 Task: Create in the project AgileDrive in Backlog an issue 'Upgrade the search engine', assign it to team member softage.2@softage.net and change the status to IN PROGRESS. Create in the project AgileDrive in Backlog an issue 'Create a new online platform for online language courses with advanced speech recognition and interactive conversation features', assign it to team member softage.3@softage.net and change the status to IN PROGRESS
Action: Mouse moved to (185, 47)
Screenshot: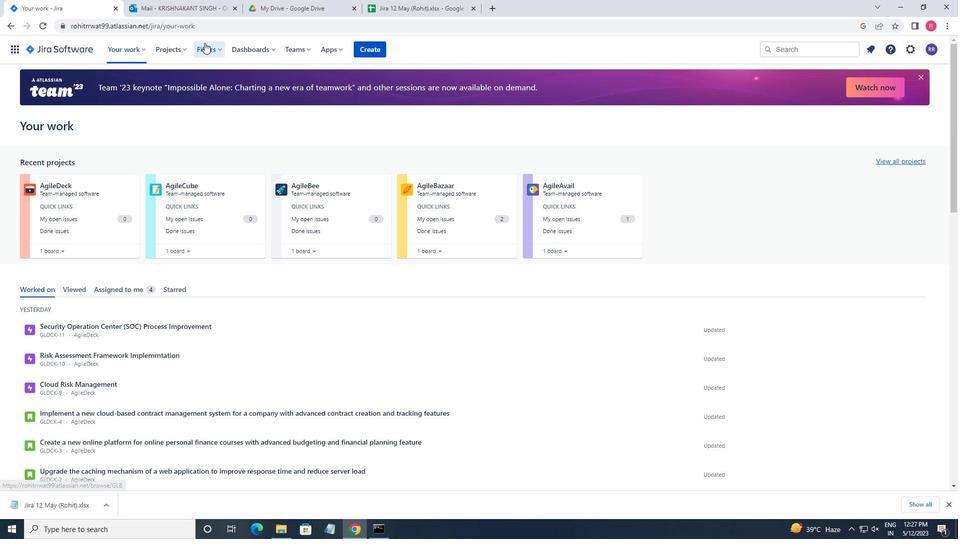 
Action: Mouse pressed left at (185, 47)
Screenshot: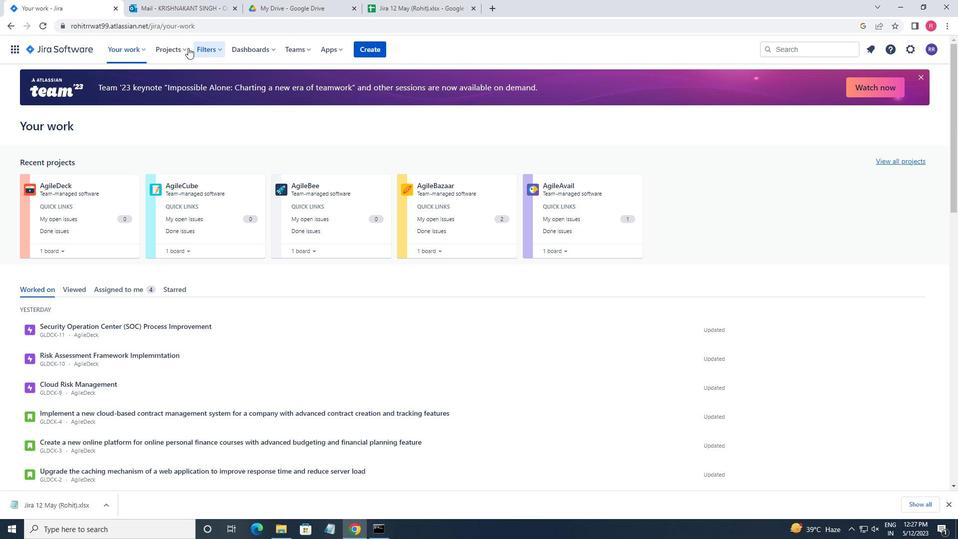 
Action: Mouse moved to (199, 99)
Screenshot: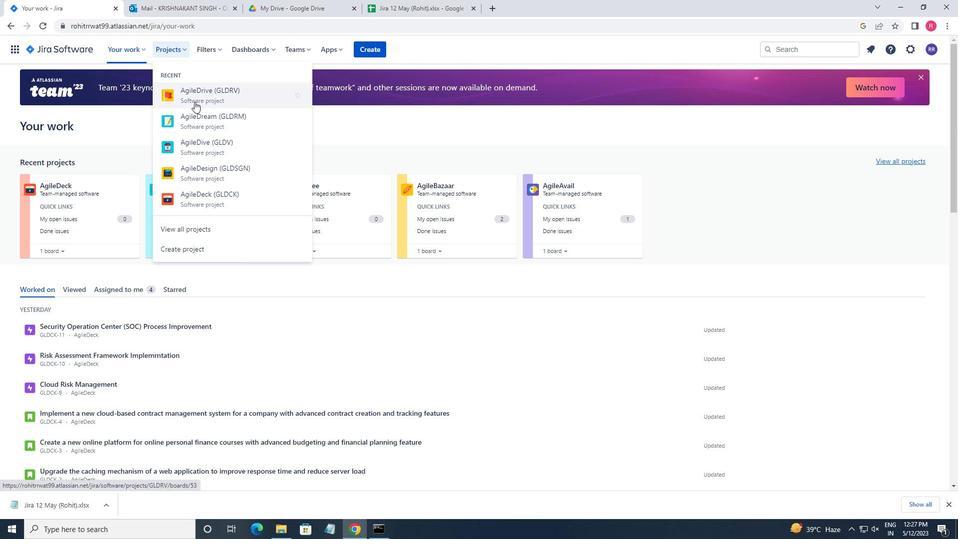 
Action: Mouse pressed left at (199, 99)
Screenshot: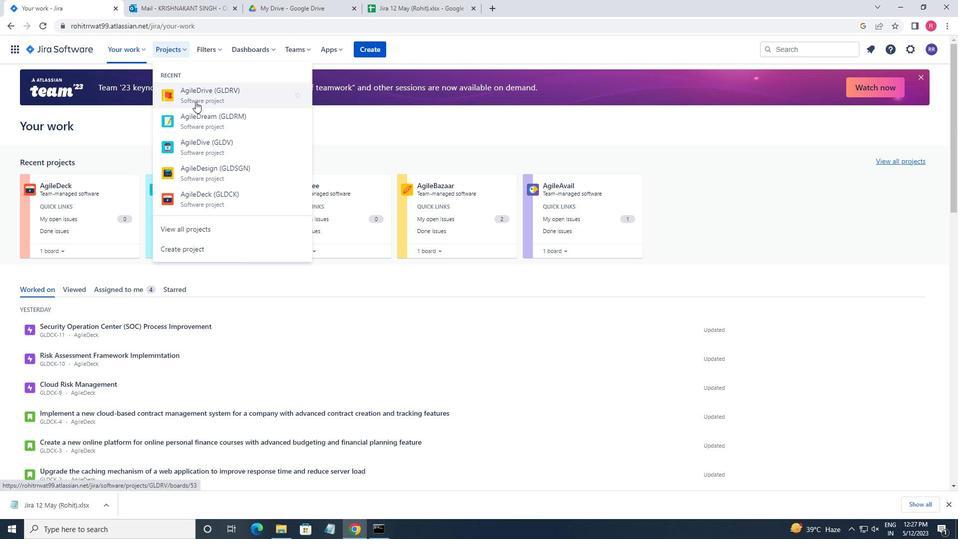 
Action: Mouse moved to (57, 150)
Screenshot: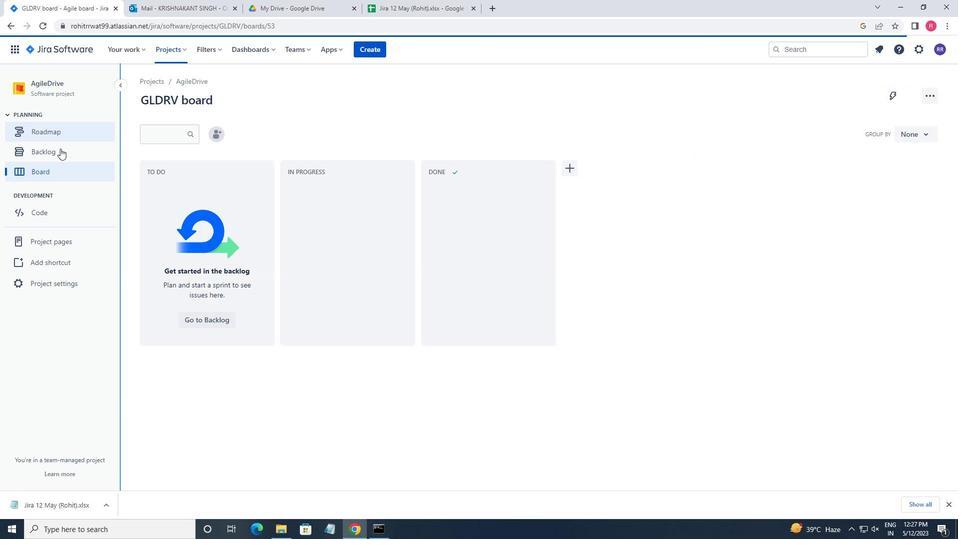 
Action: Mouse pressed left at (57, 150)
Screenshot: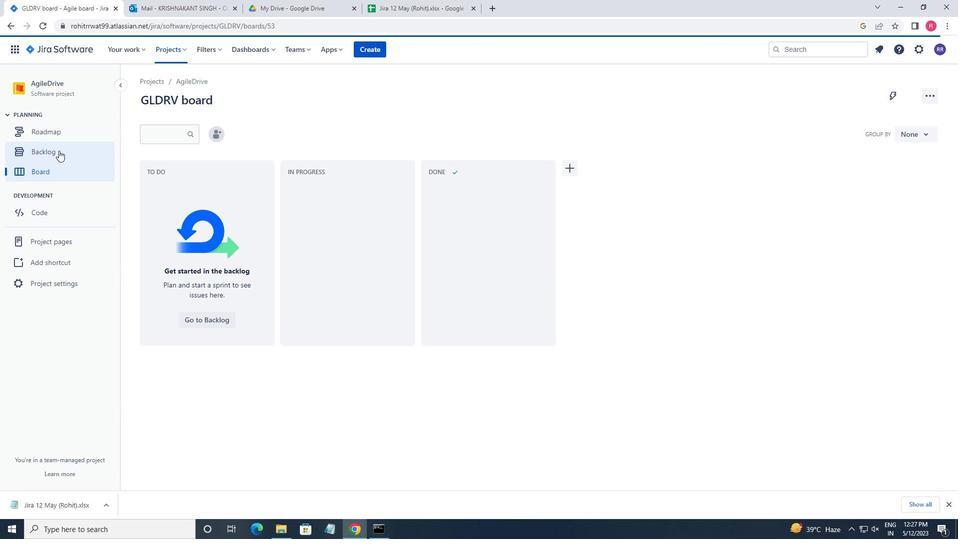 
Action: Mouse moved to (336, 386)
Screenshot: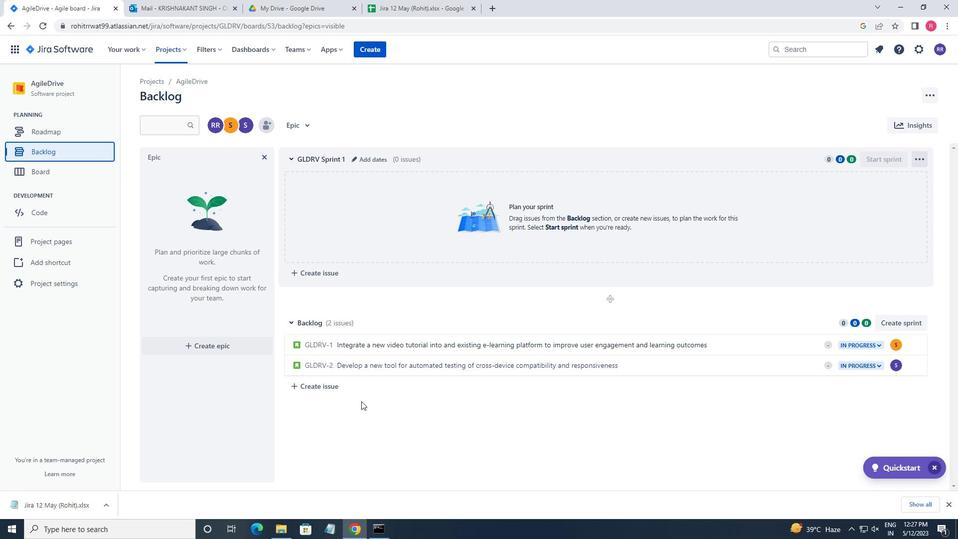 
Action: Mouse pressed left at (336, 386)
Screenshot: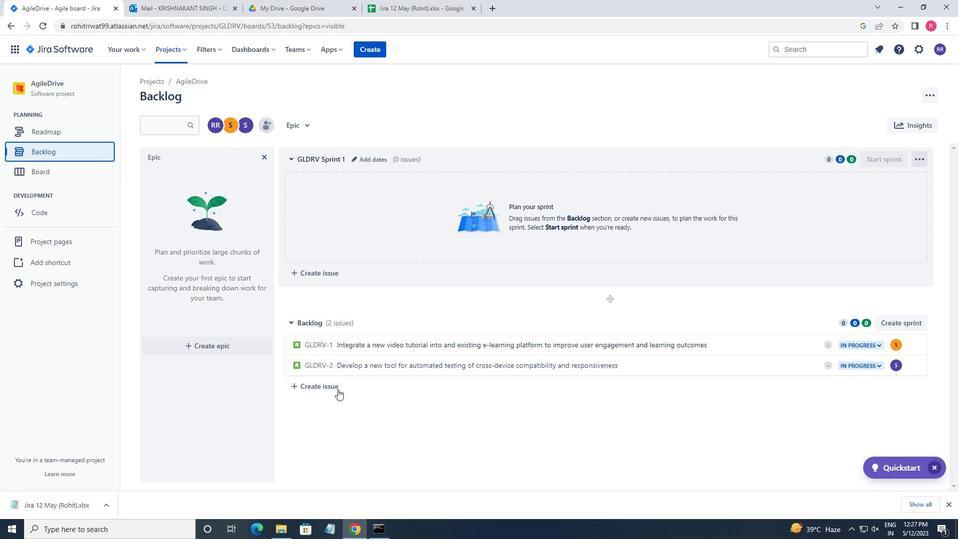 
Action: Key pressed <Key.shift_r>Upgrade<Key.space>the<Key.space>se
Screenshot: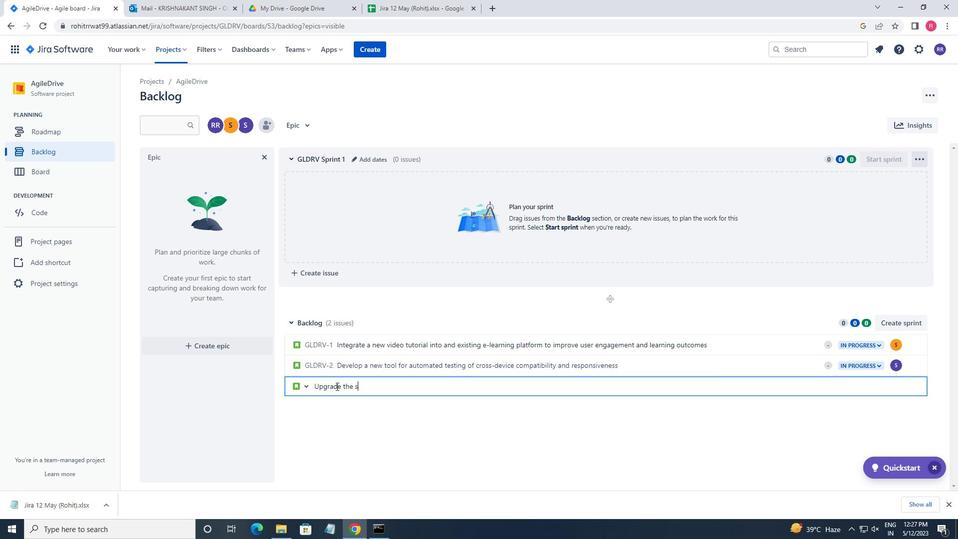 
Action: Mouse moved to (336, 385)
Screenshot: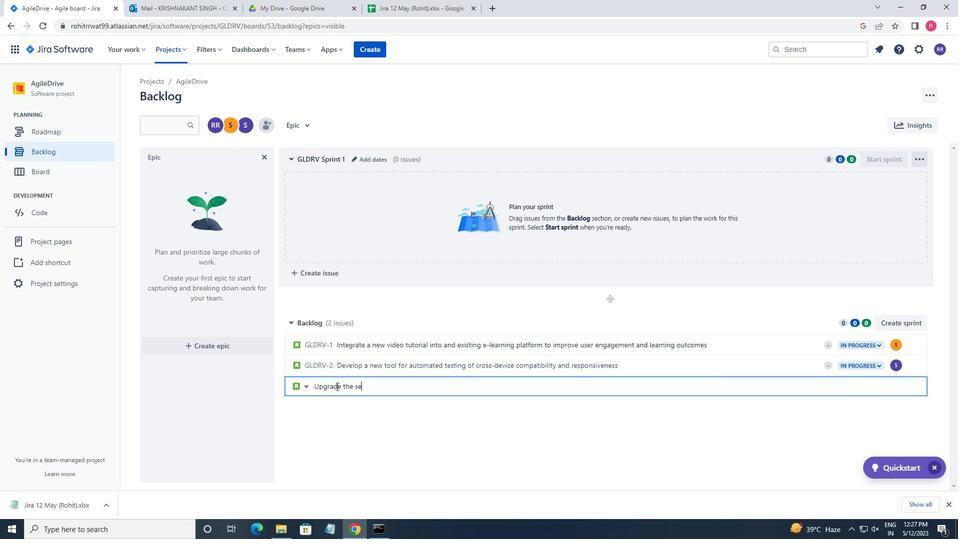 
Action: Key pressed arch<Key.space>engine<Key.enter>
Screenshot: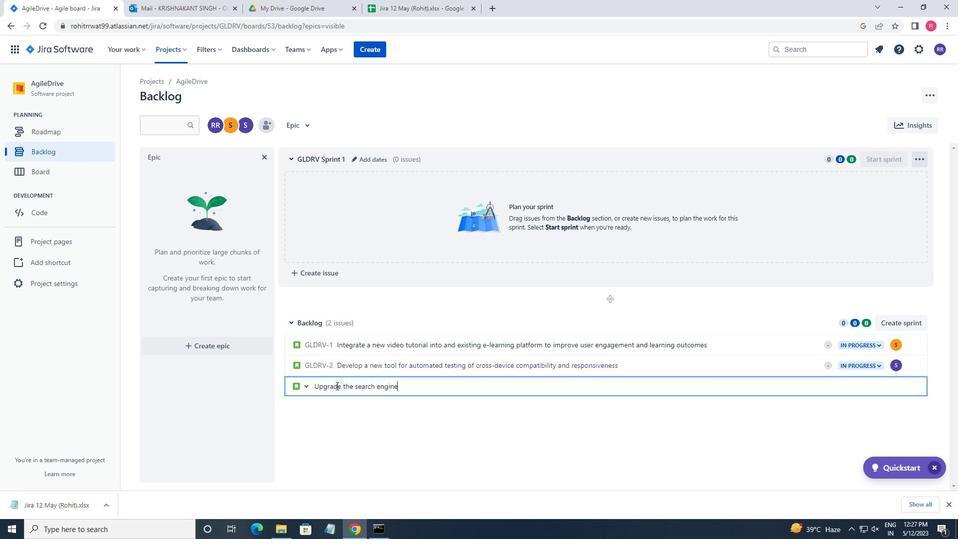 
Action: Mouse moved to (898, 387)
Screenshot: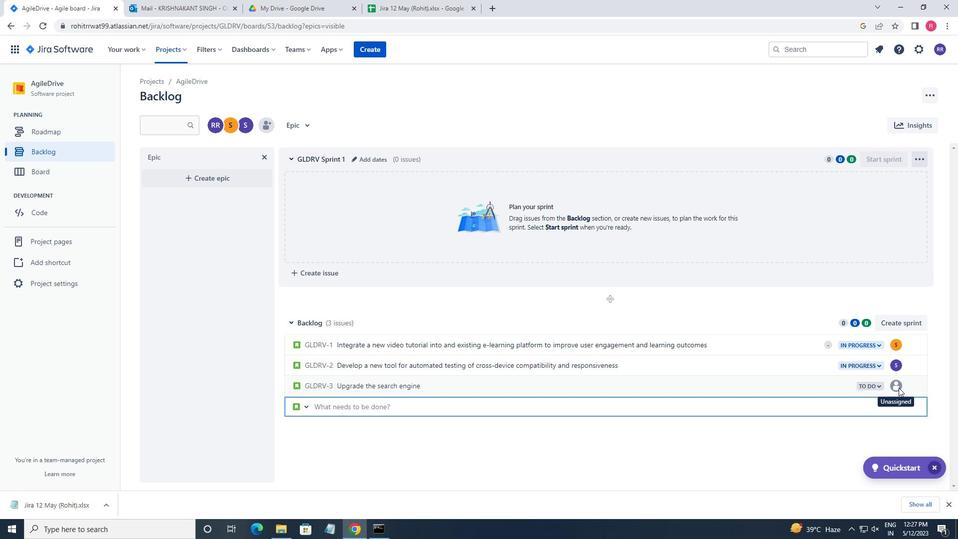 
Action: Mouse pressed left at (898, 387)
Screenshot: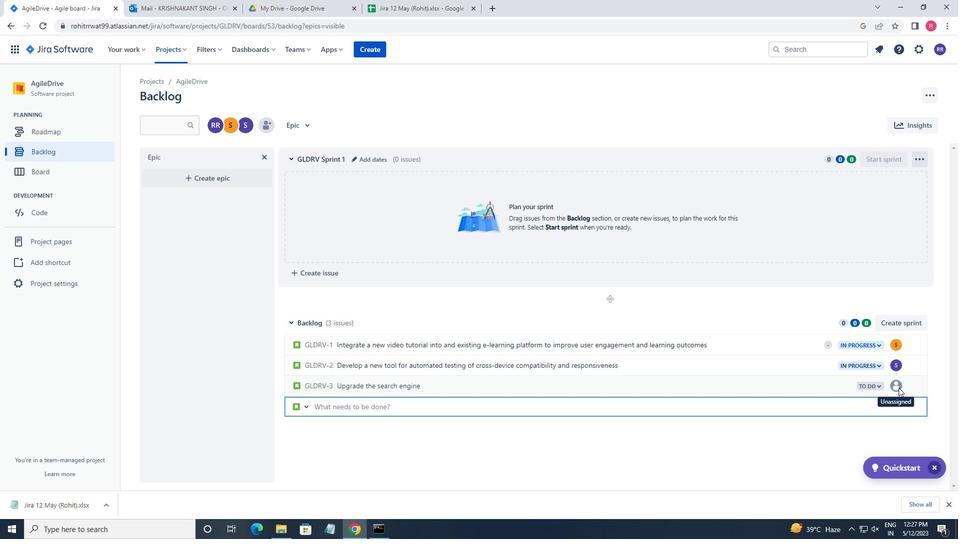 
Action: Mouse moved to (899, 385)
Screenshot: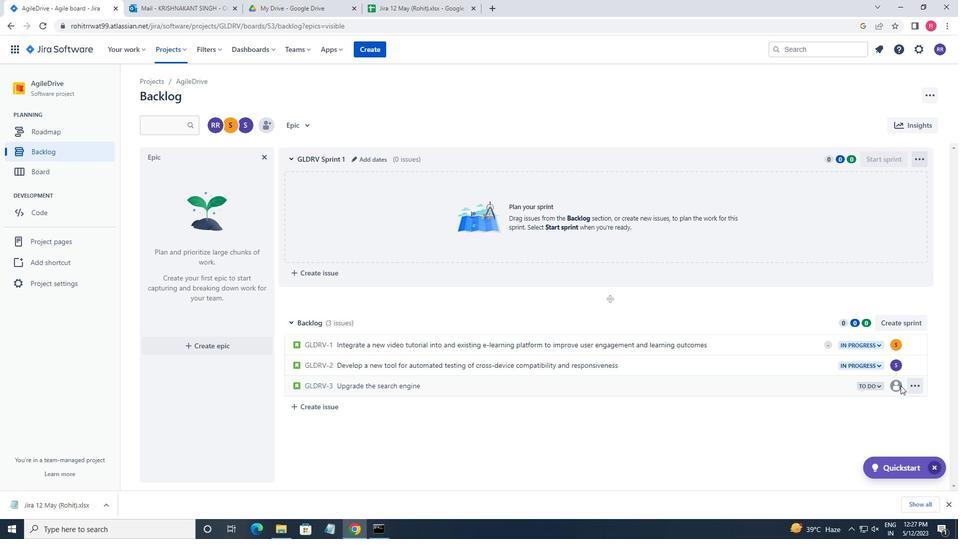 
Action: Mouse pressed left at (899, 385)
Screenshot: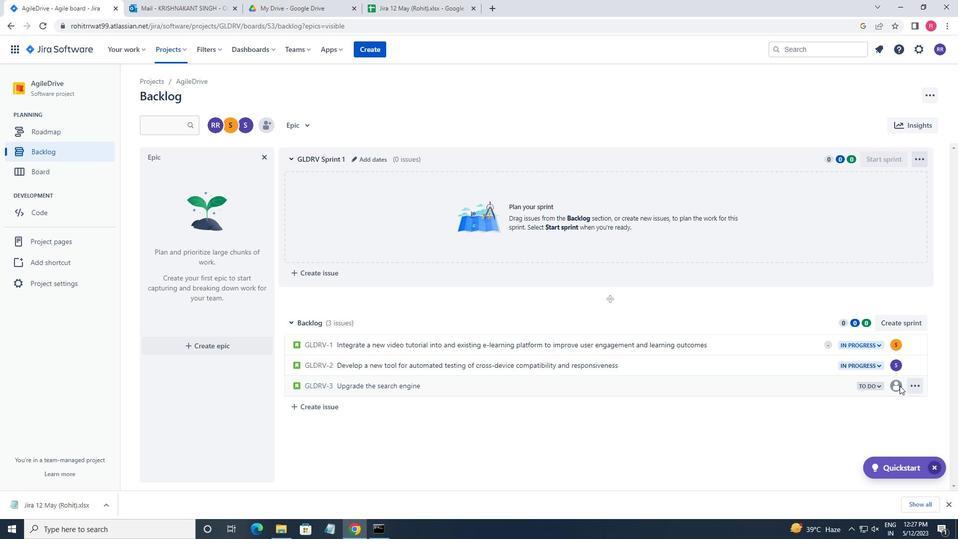 
Action: Mouse moved to (899, 386)
Screenshot: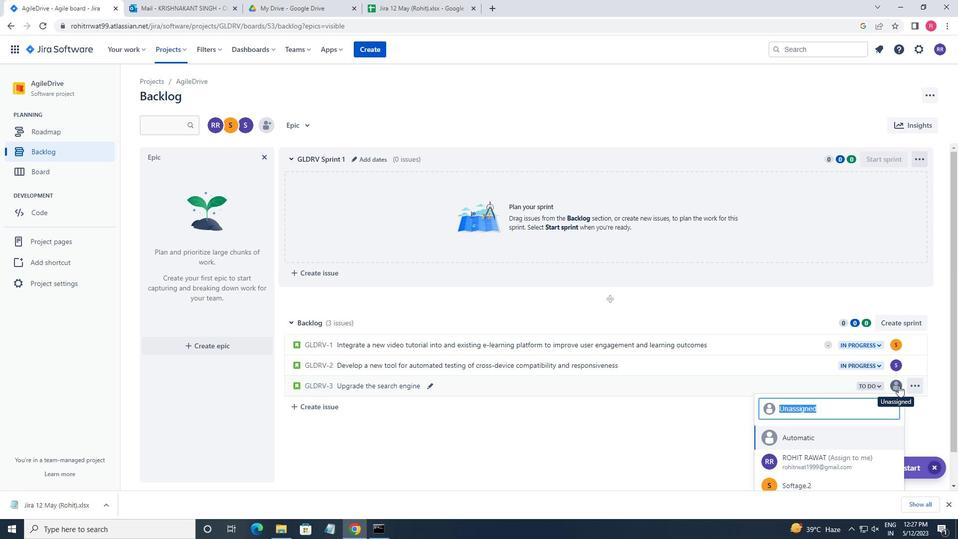 
Action: Key pressed softage.2
Screenshot: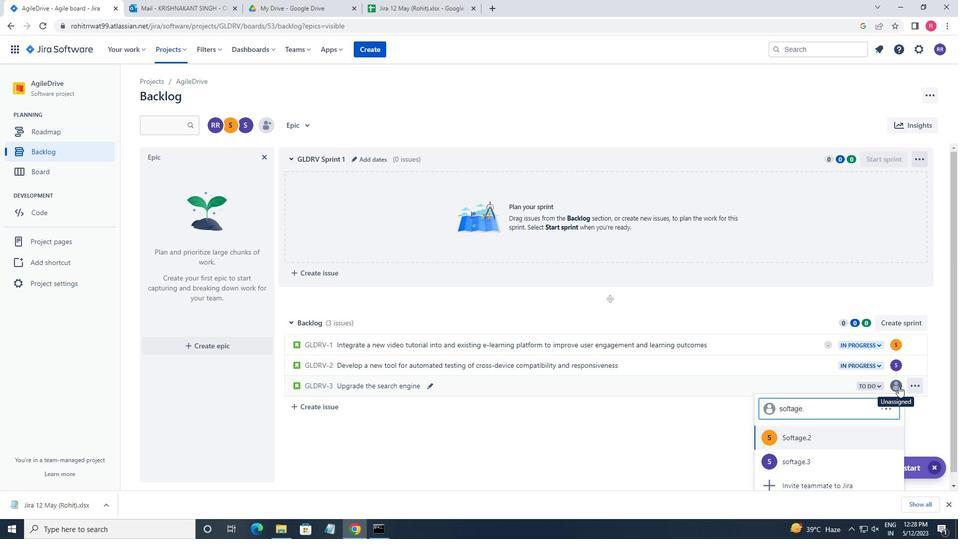 
Action: Mouse moved to (827, 434)
Screenshot: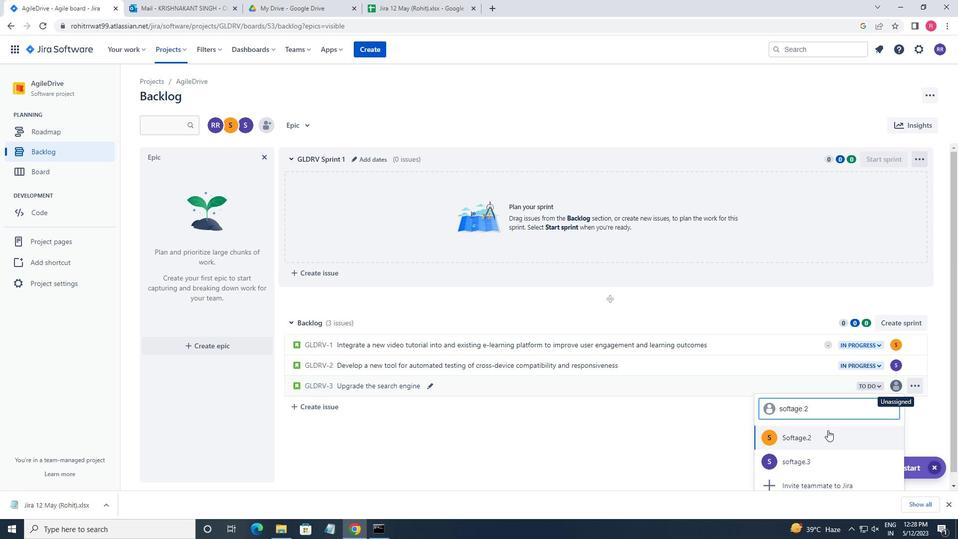 
Action: Mouse pressed left at (827, 434)
Screenshot: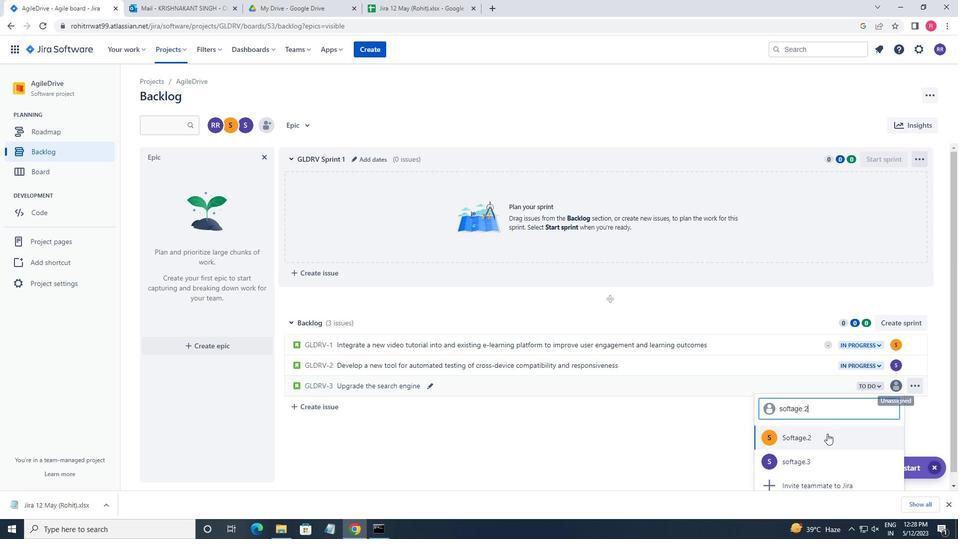 
Action: Mouse moved to (373, 408)
Screenshot: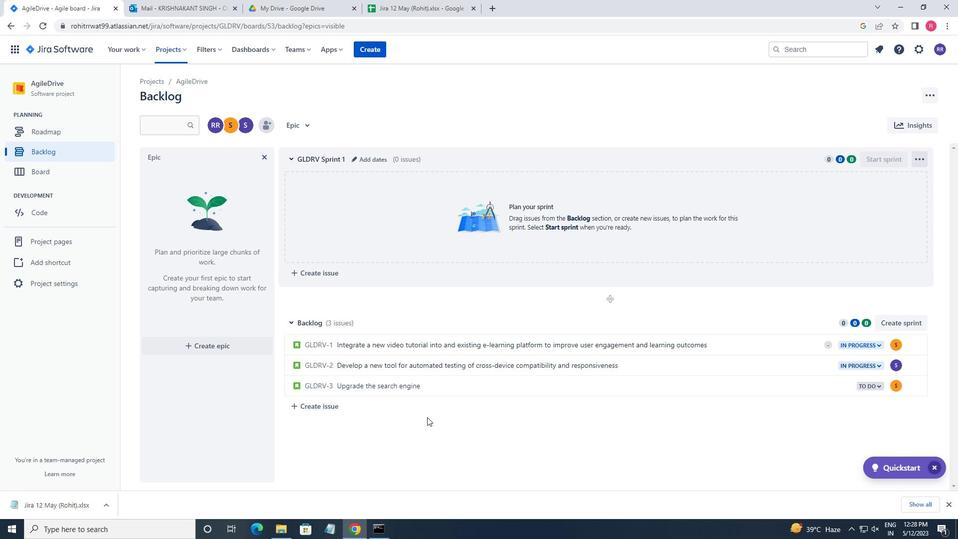 
Action: Mouse pressed left at (373, 408)
Screenshot: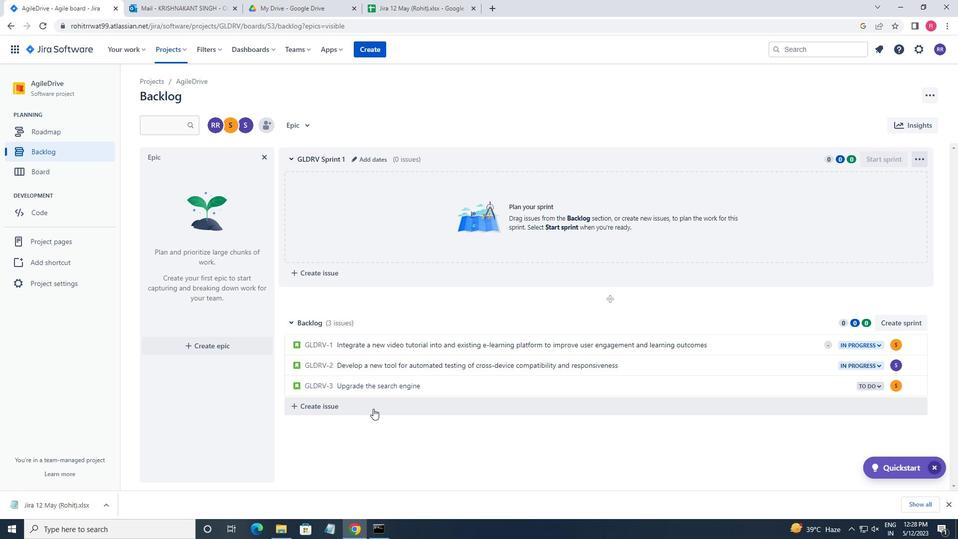 
Action: Key pressed <Key.shift><Key.shift>CREATE<Key.space>A<Key.space>NEW<Key.space>ONLINE<Key.space>PLATFOR,<Key.backspace>M<Key.space>FOR<Key.space>OM<Key.backspace>NLINE<Key.space>LANGUAGE<Key.space>COURSES<Key.space>WITH<Key.space>ADVANCE<Key.space>SPEECH<Key.space>RECOGNITION<Key.space>AND<Key.space>INTERACTIVE<Key.space>COM<Key.backspace>NVERSATION<Key.space>FEATURES<Key.enter>
Screenshot: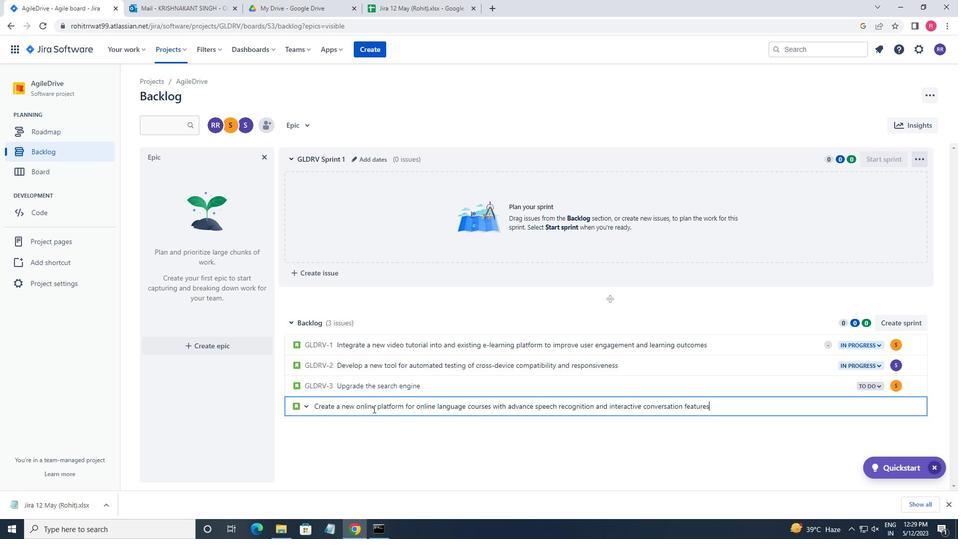 
Action: Mouse moved to (892, 408)
Screenshot: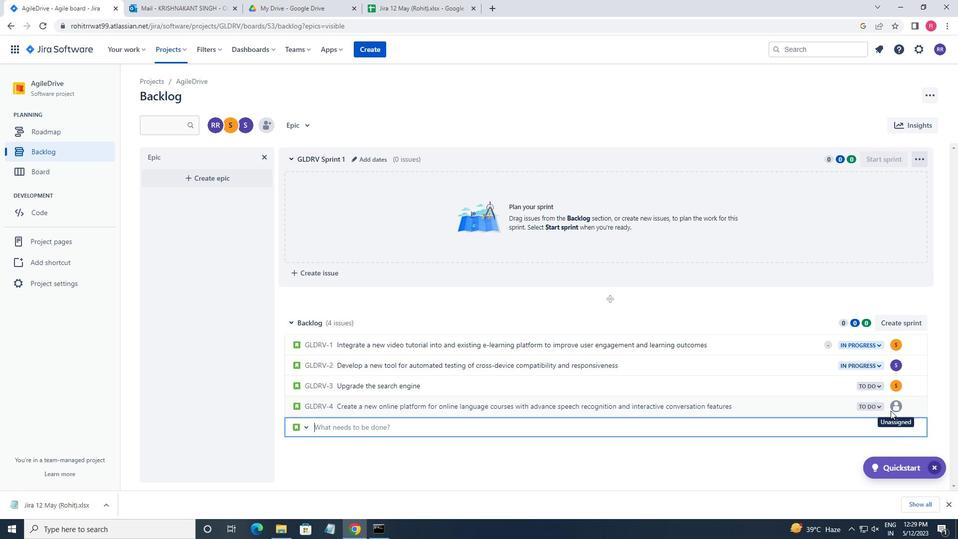 
Action: Mouse pressed left at (892, 408)
Screenshot: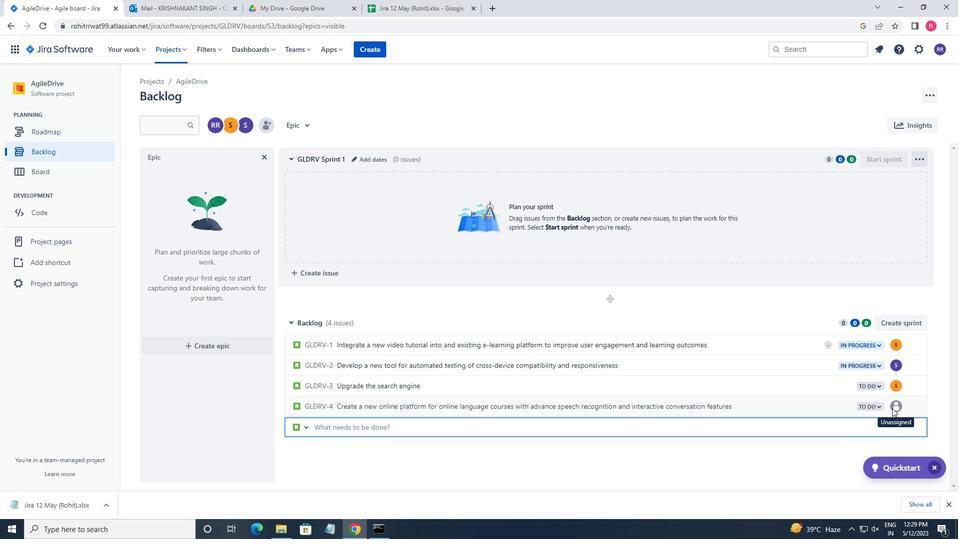 
Action: Mouse pressed left at (892, 408)
Screenshot: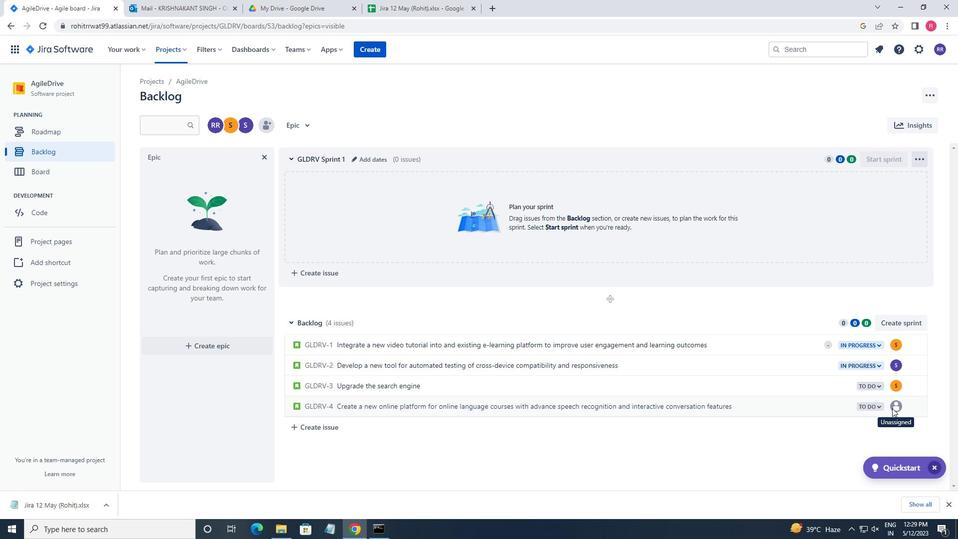 
Action: Mouse moved to (897, 404)
Screenshot: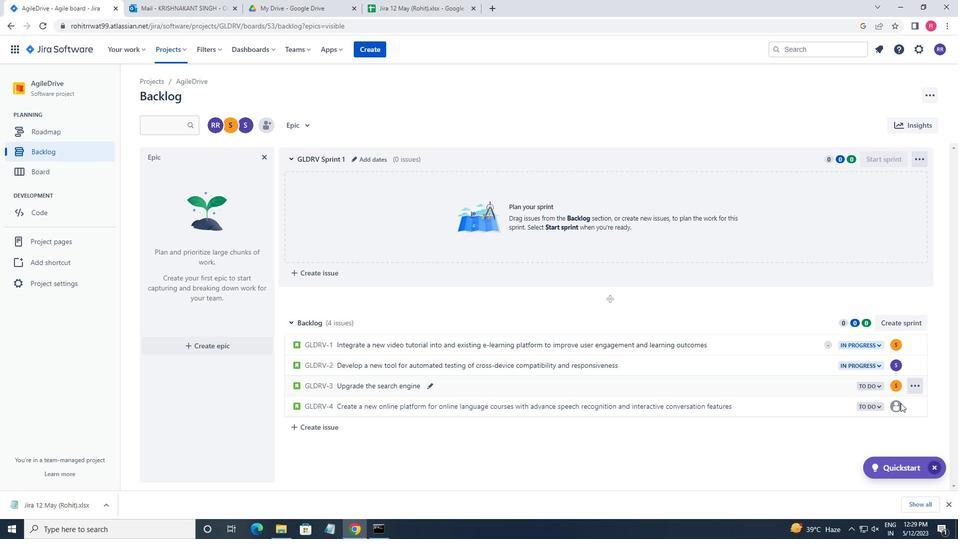 
Action: Mouse pressed left at (897, 404)
Screenshot: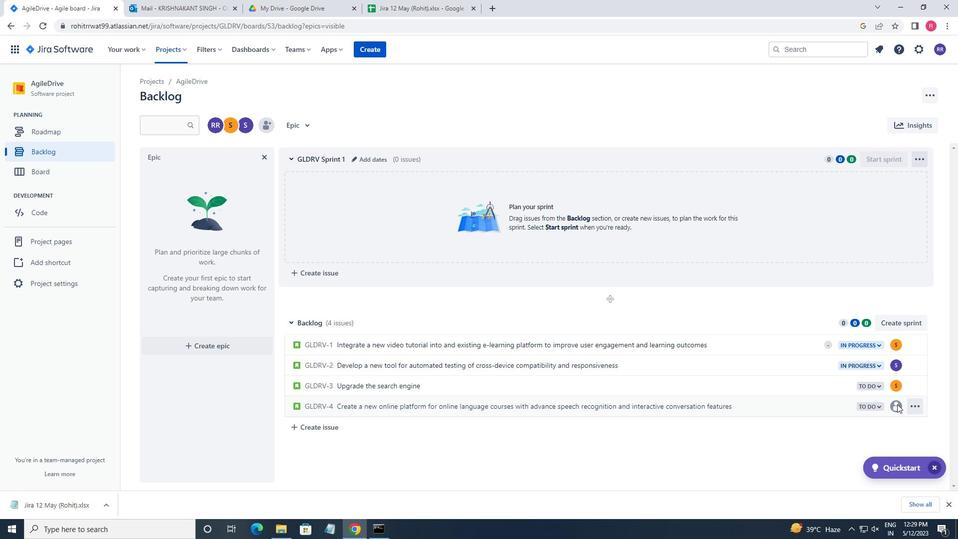 
Action: Mouse pressed left at (897, 404)
Screenshot: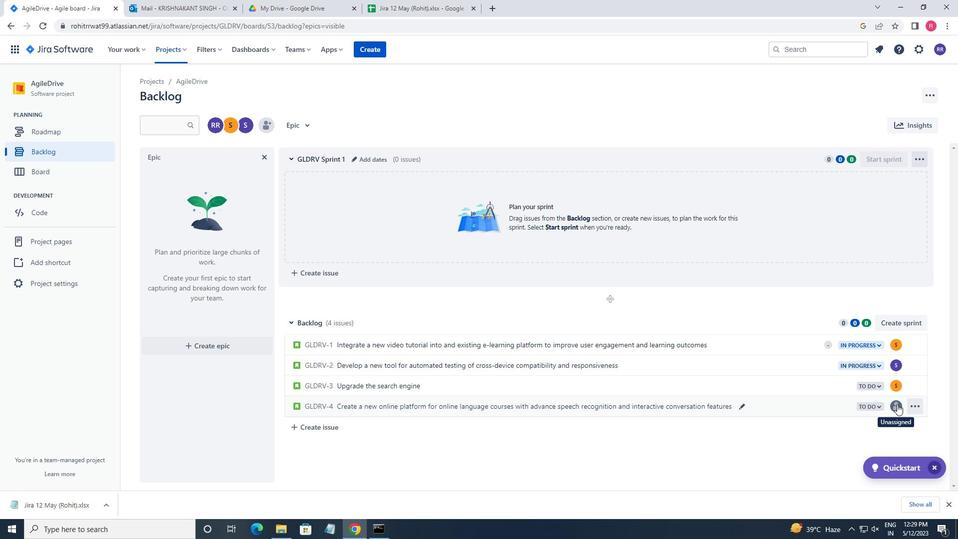 
Action: Key pressed SOFTAGE.3
Screenshot: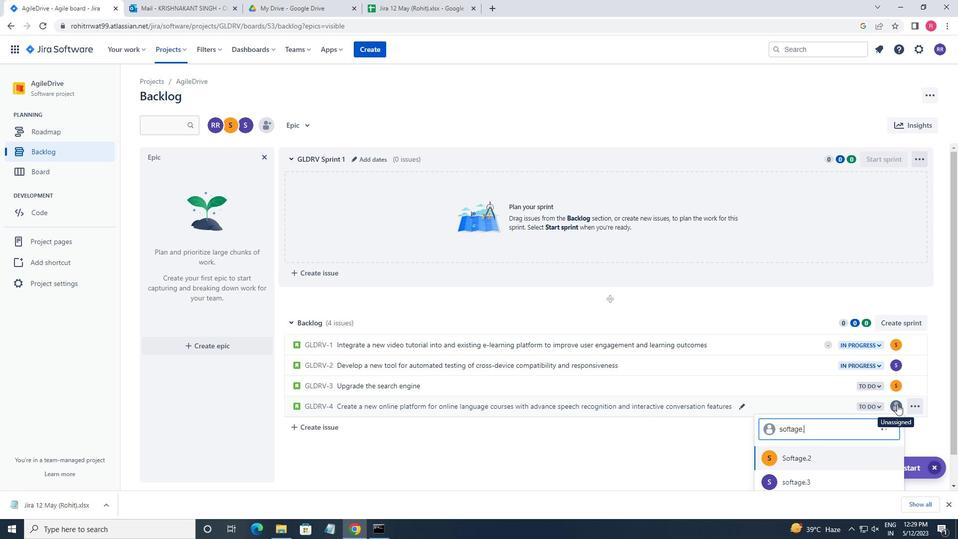 
Action: Mouse moved to (827, 462)
Screenshot: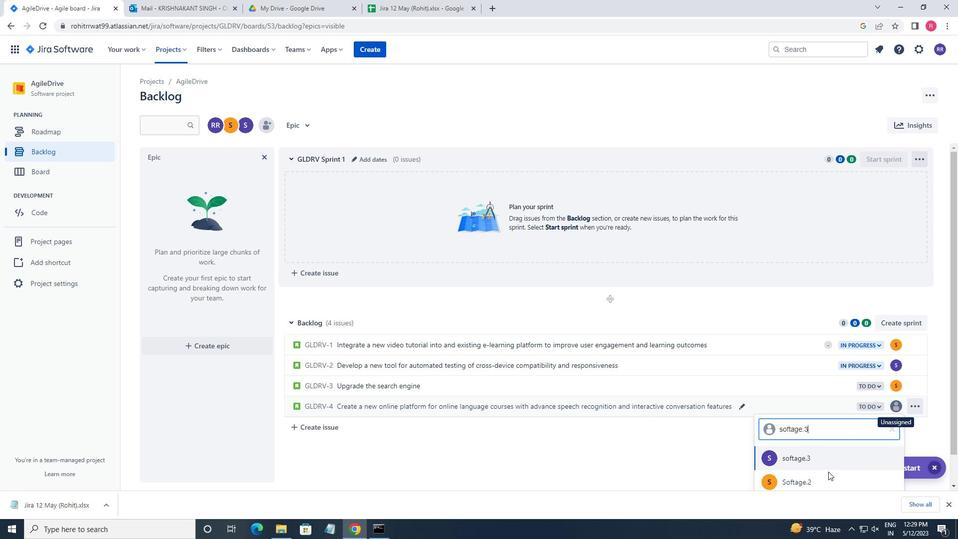 
Action: Mouse pressed left at (827, 462)
Screenshot: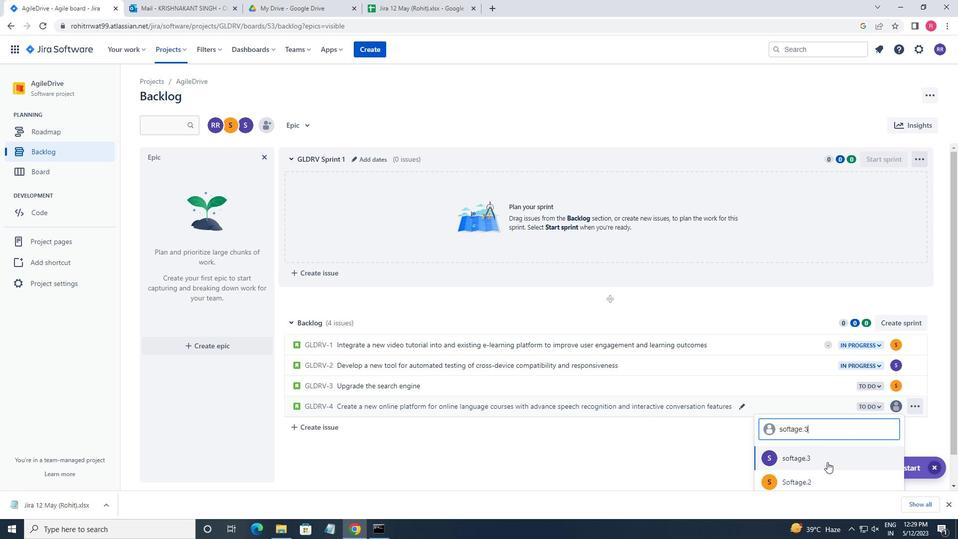 
Action: Mouse moved to (865, 403)
Screenshot: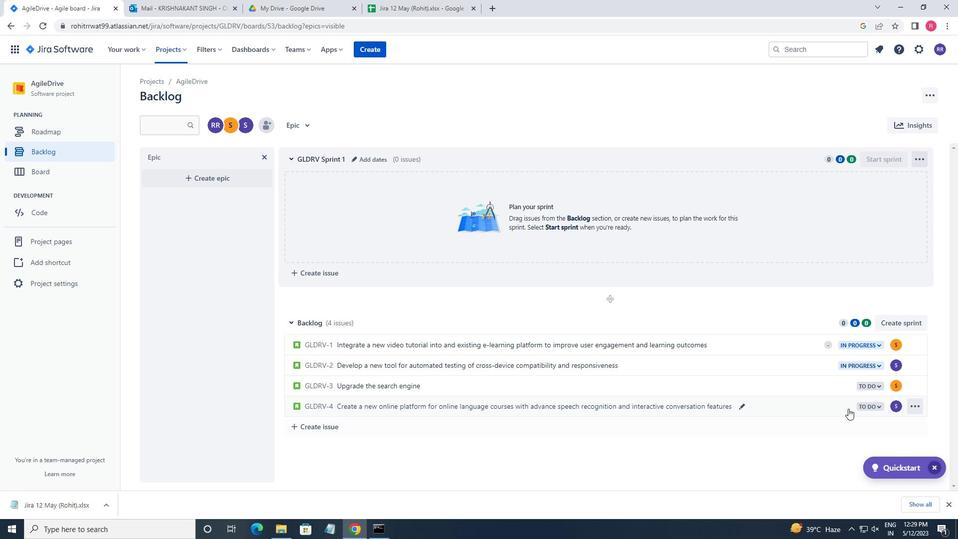 
Action: Mouse pressed left at (865, 403)
Screenshot: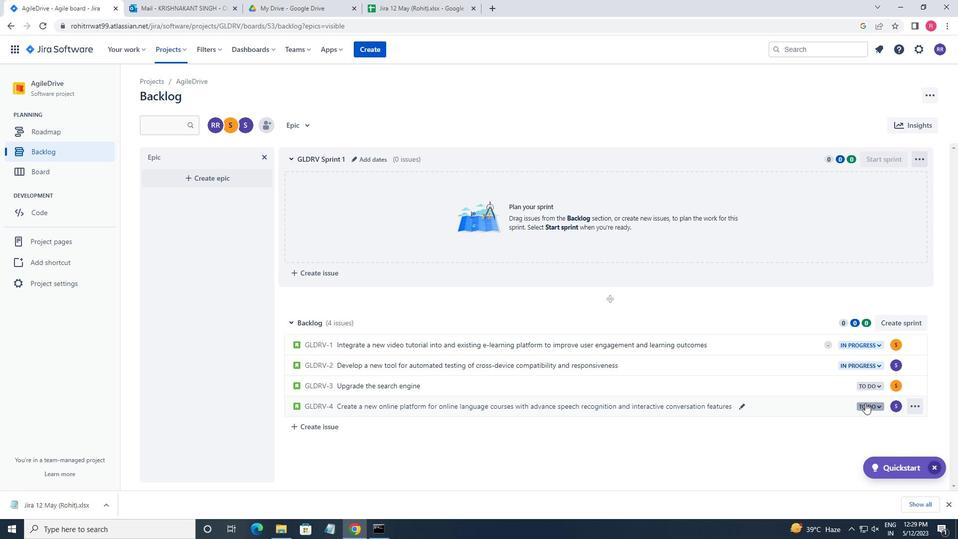 
Action: Mouse moved to (803, 429)
Screenshot: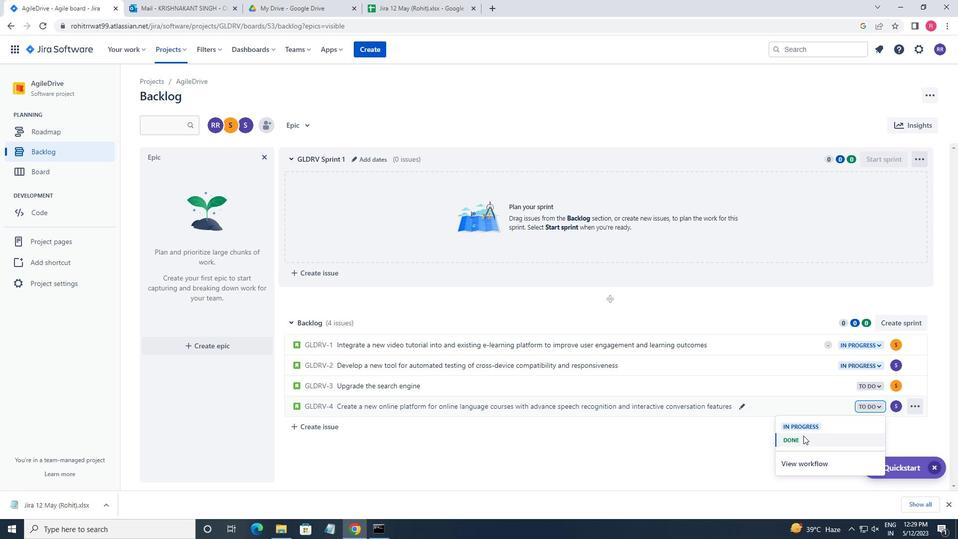 
Action: Mouse pressed left at (803, 429)
Screenshot: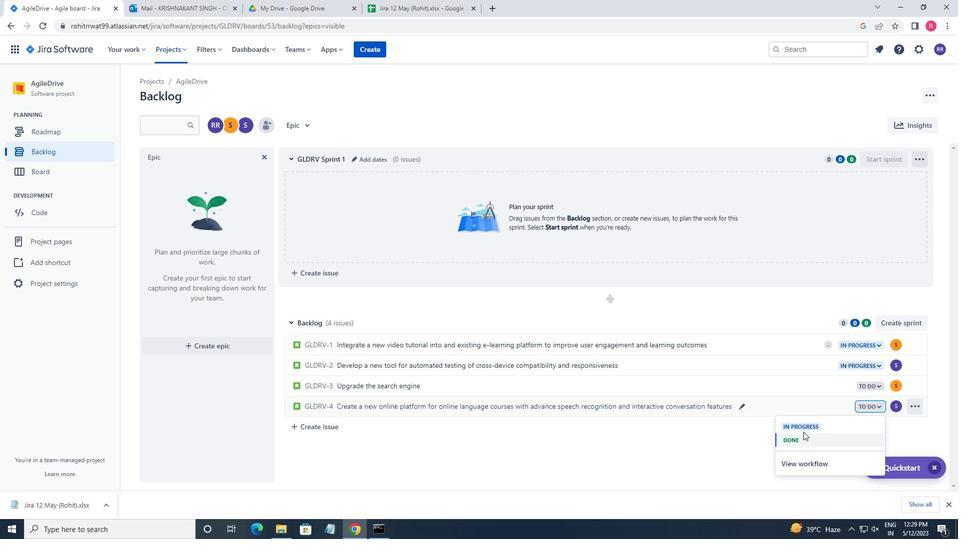 
Action: Mouse moved to (869, 387)
Screenshot: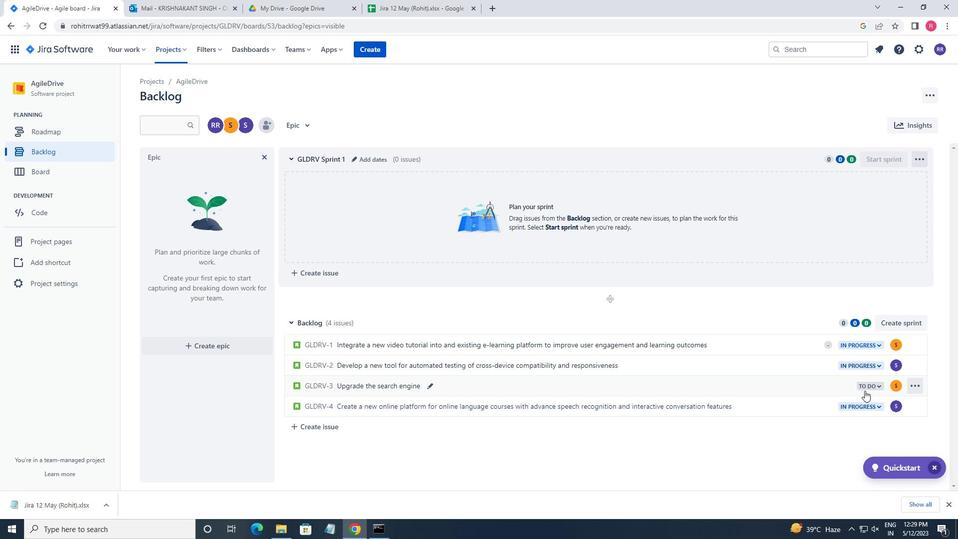 
Action: Mouse pressed left at (869, 387)
Screenshot: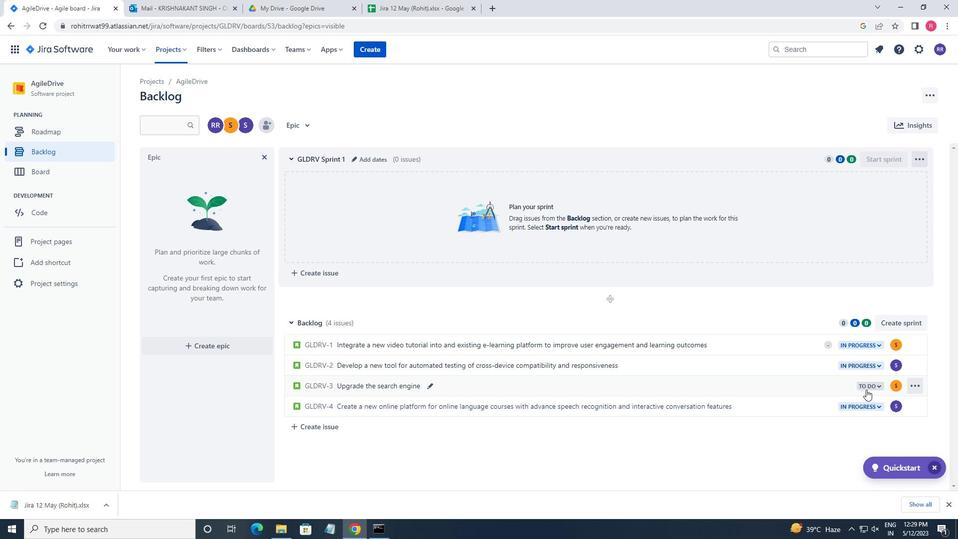 
Action: Mouse moved to (821, 402)
Screenshot: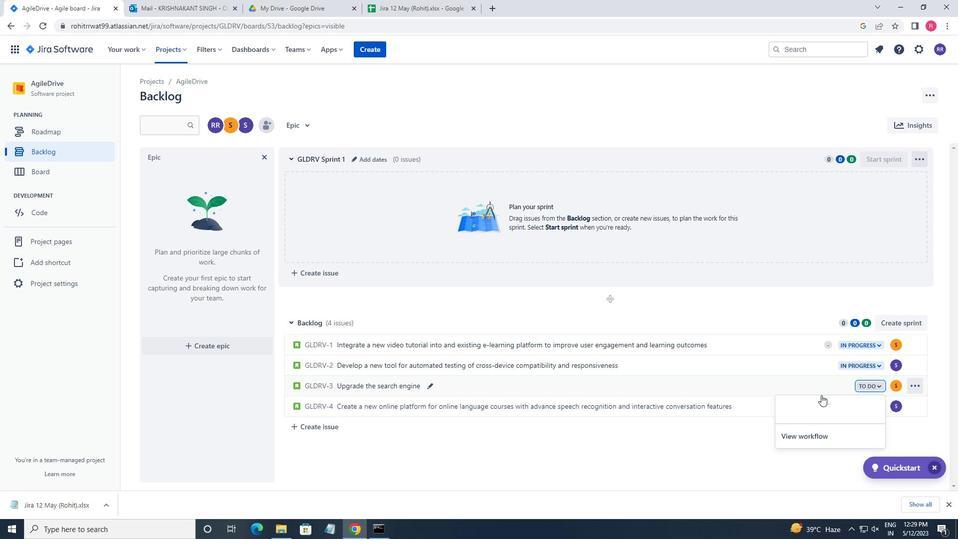 
Action: Mouse pressed left at (821, 402)
Screenshot: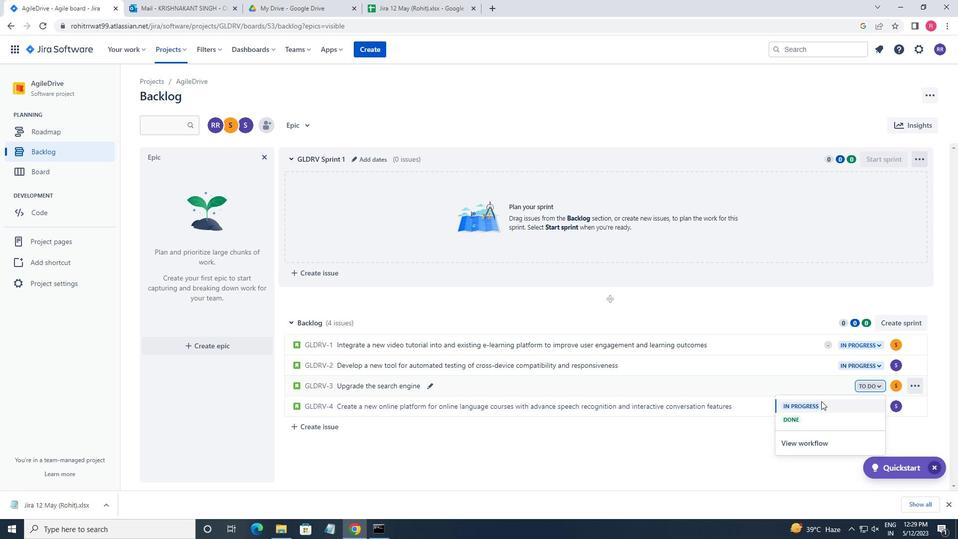 
